 Task: Add Alba Botanica Coconut Rescue Body Lotion to the cart.
Action: Mouse moved to (667, 244)
Screenshot: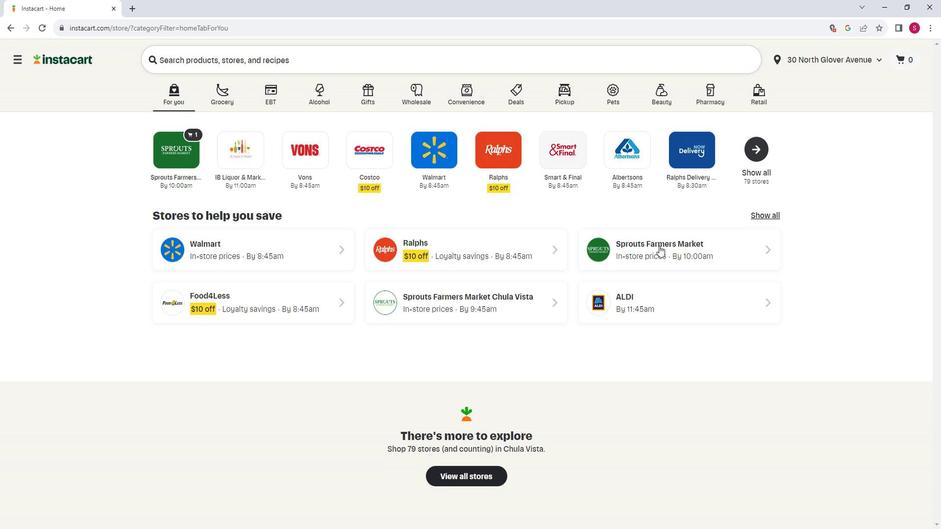 
Action: Mouse pressed left at (667, 244)
Screenshot: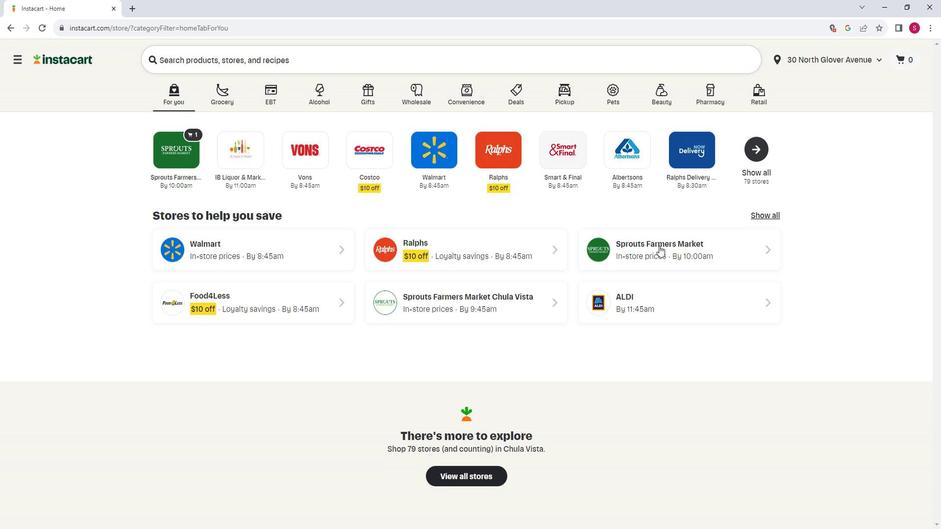 
Action: Mouse moved to (86, 320)
Screenshot: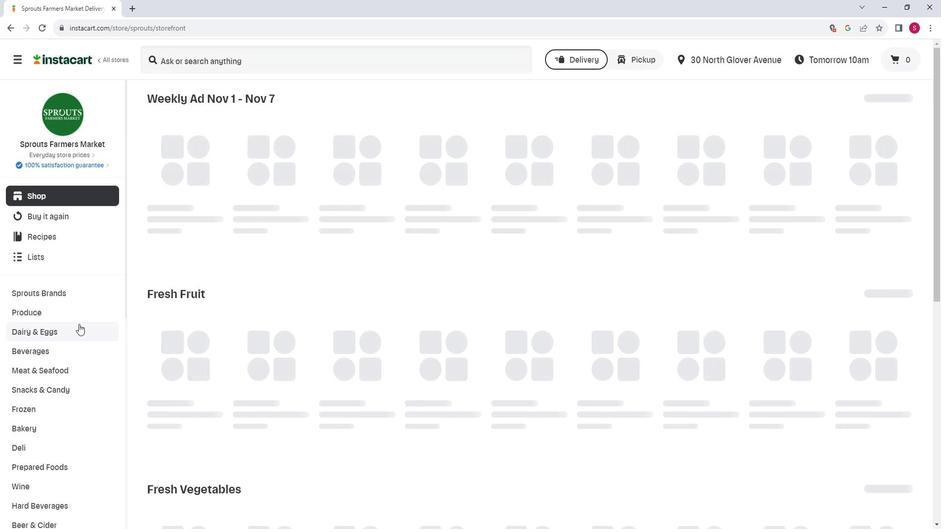 
Action: Mouse scrolled (86, 319) with delta (0, 0)
Screenshot: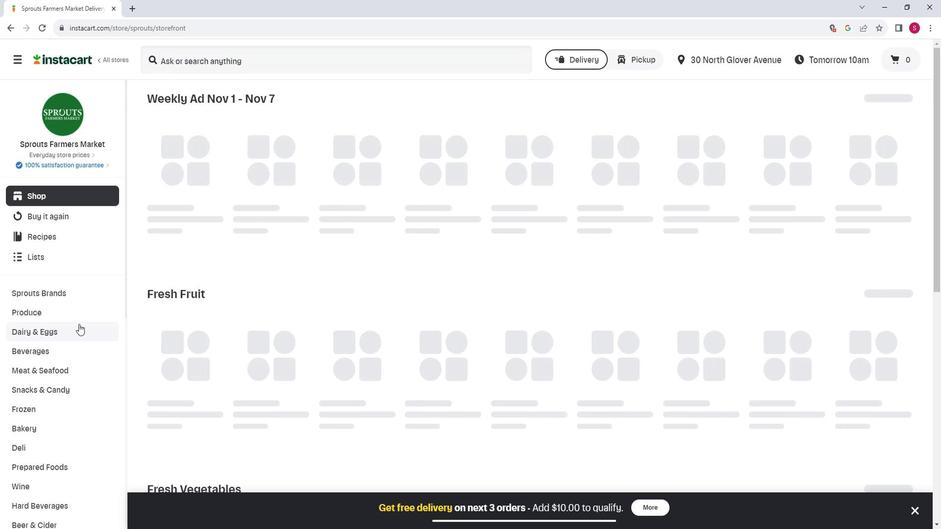 
Action: Mouse scrolled (86, 319) with delta (0, 0)
Screenshot: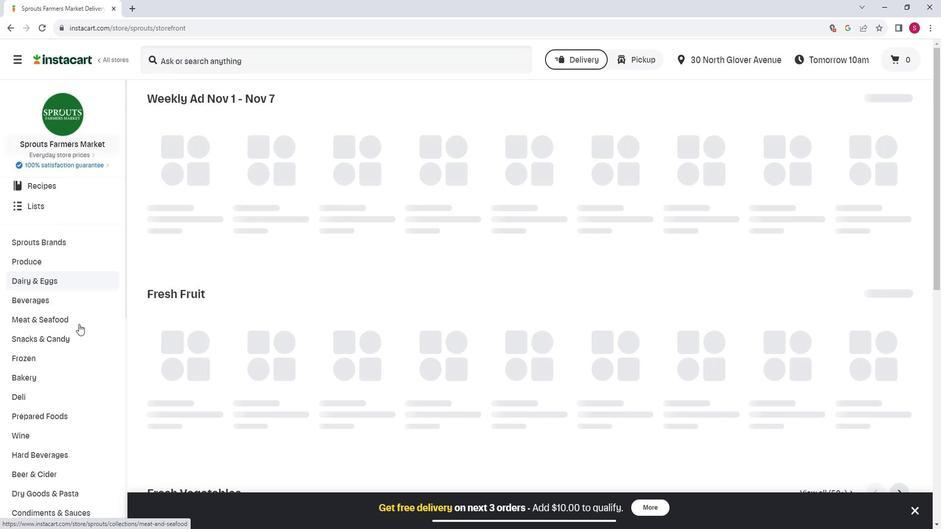 
Action: Mouse scrolled (86, 319) with delta (0, 0)
Screenshot: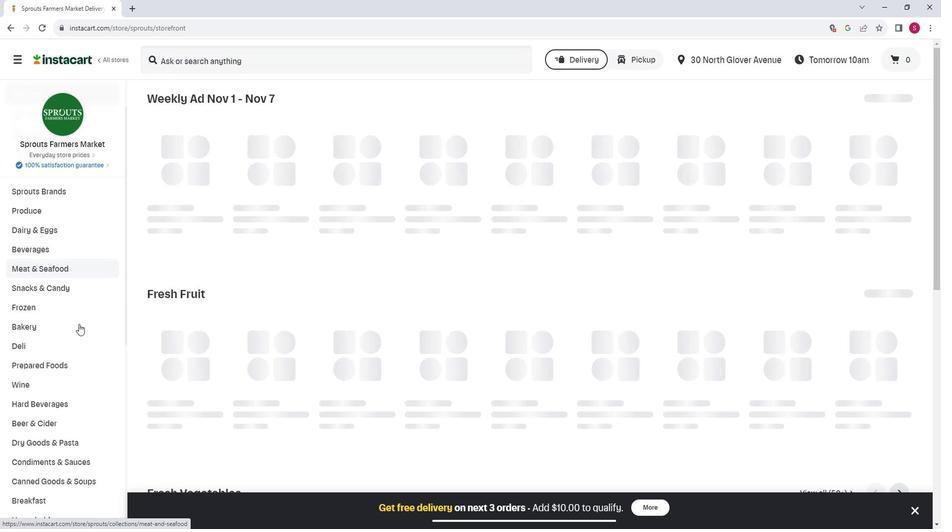 
Action: Mouse scrolled (86, 319) with delta (0, 0)
Screenshot: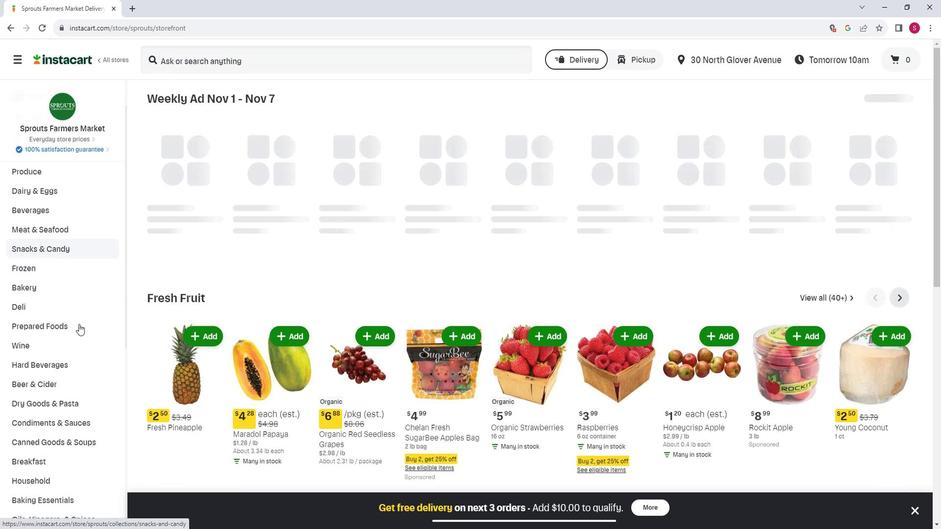 
Action: Mouse scrolled (86, 319) with delta (0, 0)
Screenshot: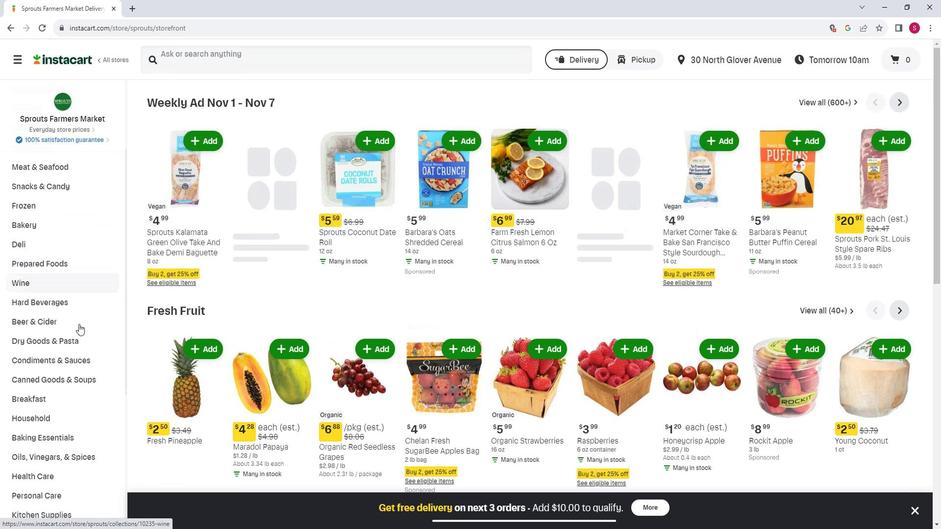 
Action: Mouse scrolled (86, 319) with delta (0, 0)
Screenshot: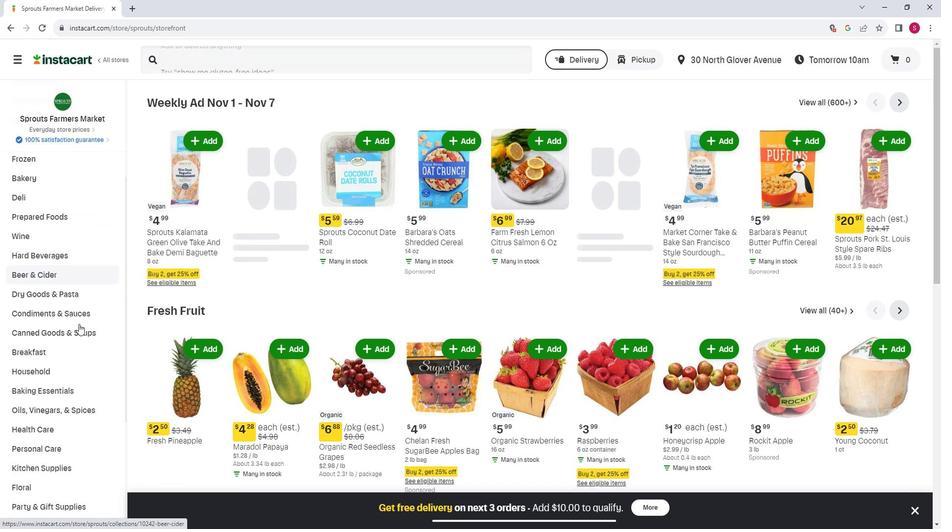 
Action: Mouse moved to (87, 320)
Screenshot: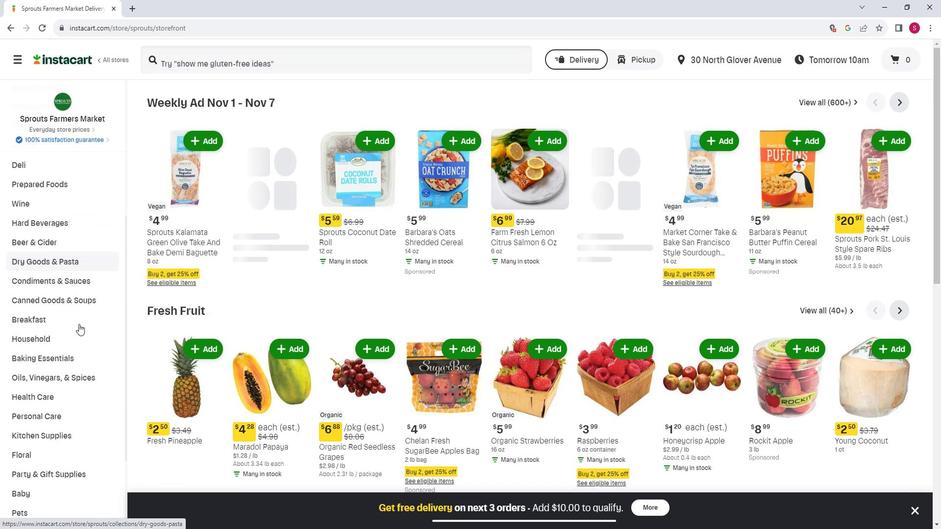 
Action: Mouse scrolled (87, 319) with delta (0, 0)
Screenshot: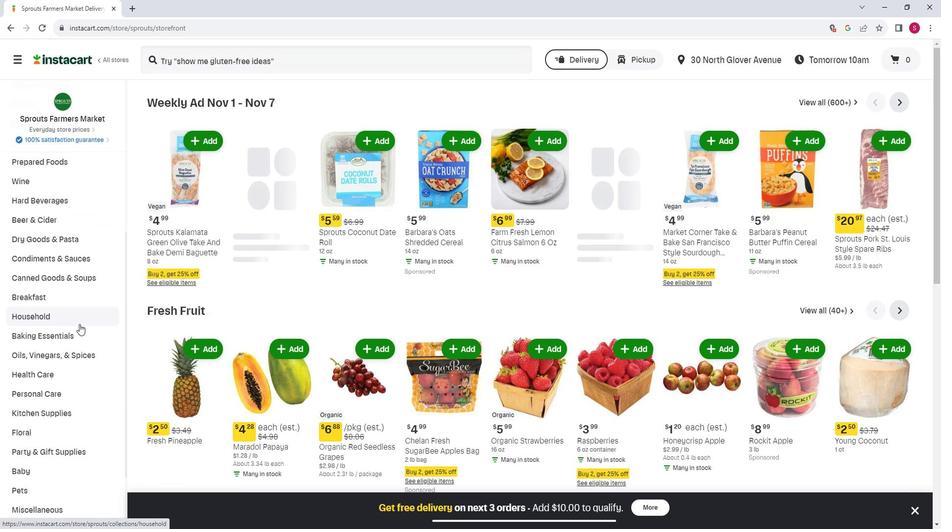 
Action: Mouse scrolled (87, 319) with delta (0, 0)
Screenshot: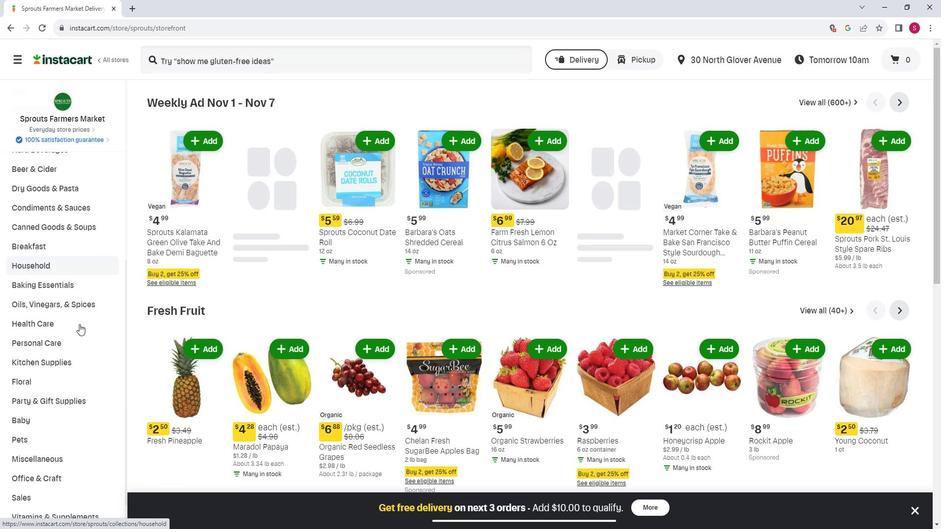 
Action: Mouse moved to (88, 327)
Screenshot: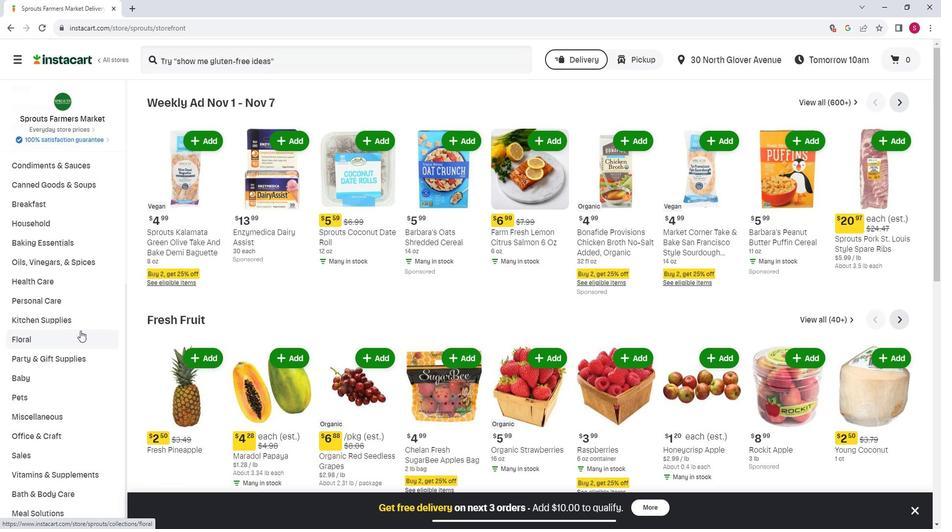 
Action: Mouse scrolled (88, 326) with delta (0, 0)
Screenshot: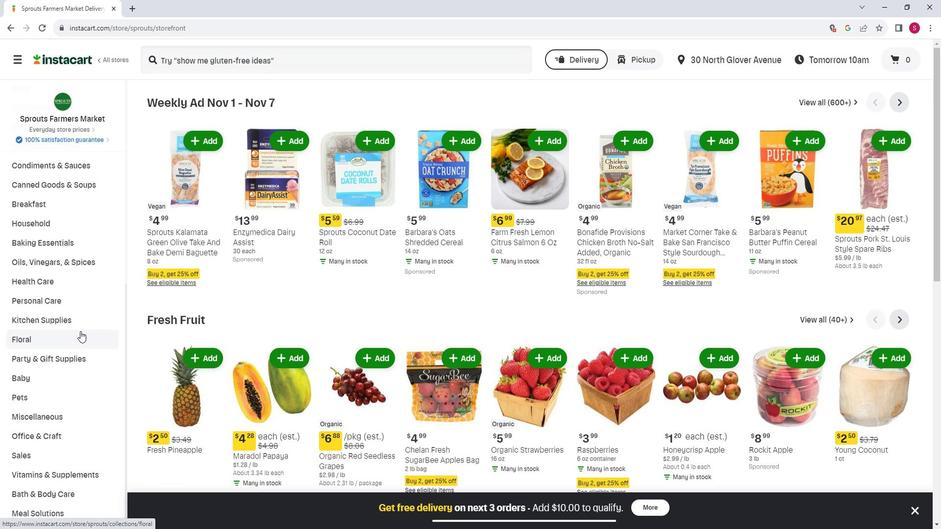 
Action: Mouse moved to (61, 301)
Screenshot: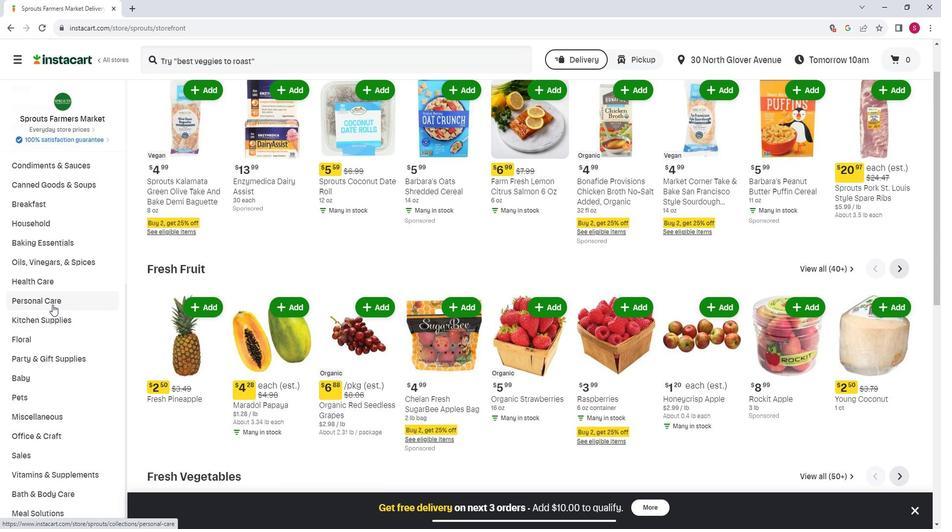 
Action: Mouse pressed left at (61, 301)
Screenshot: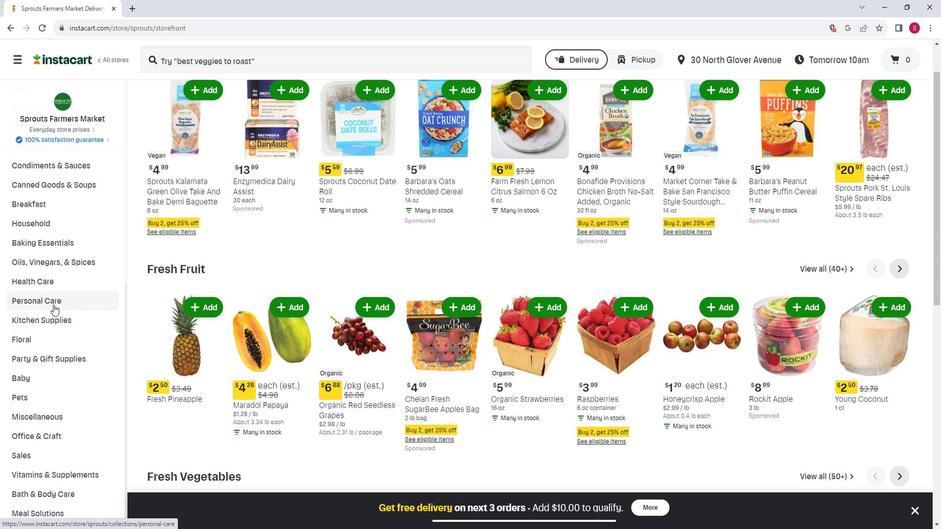 
Action: Mouse moved to (263, 125)
Screenshot: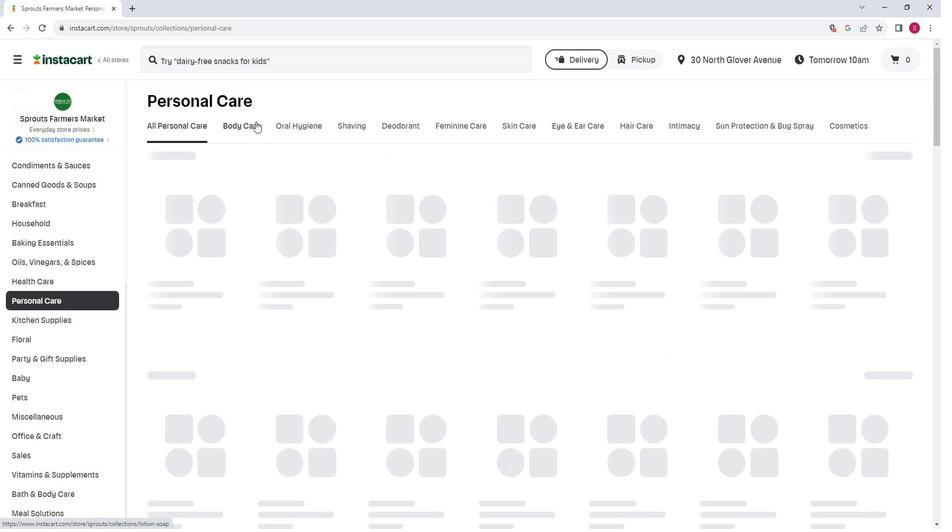 
Action: Mouse pressed left at (263, 125)
Screenshot: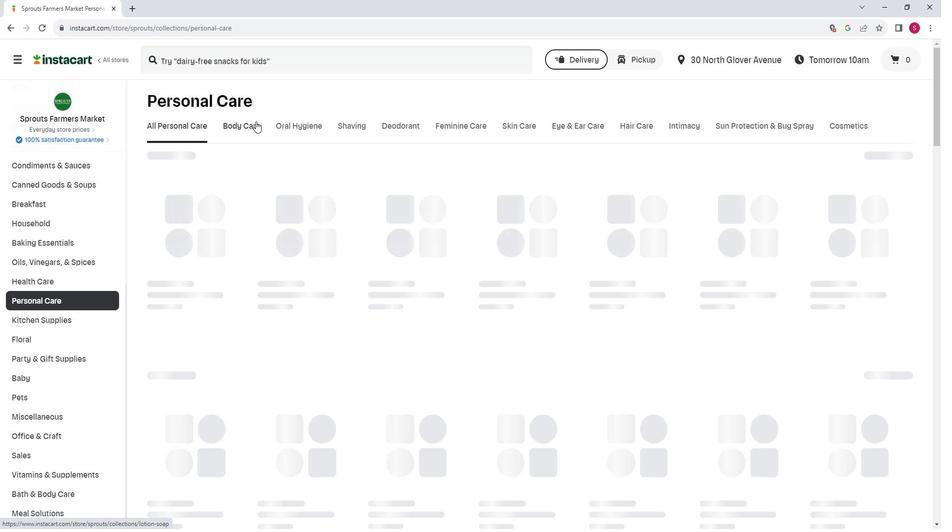 
Action: Mouse moved to (412, 165)
Screenshot: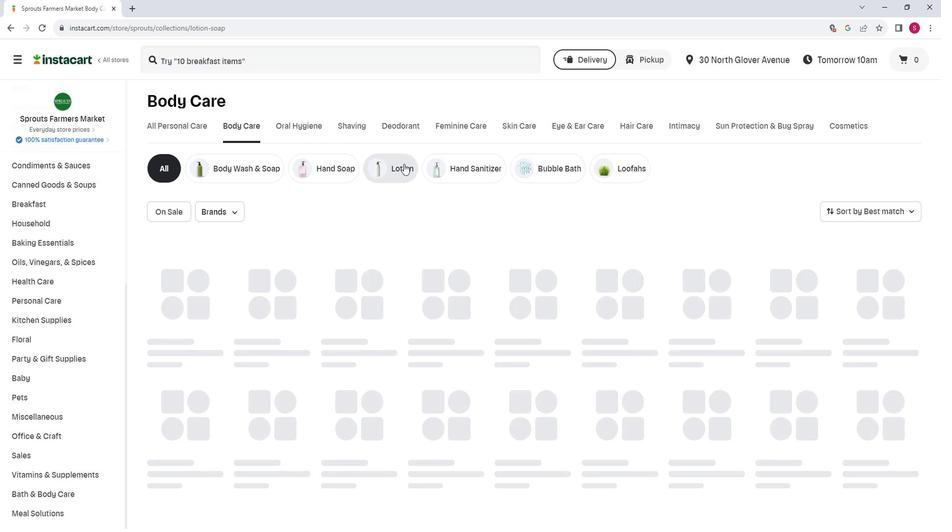 
Action: Mouse pressed left at (412, 165)
Screenshot: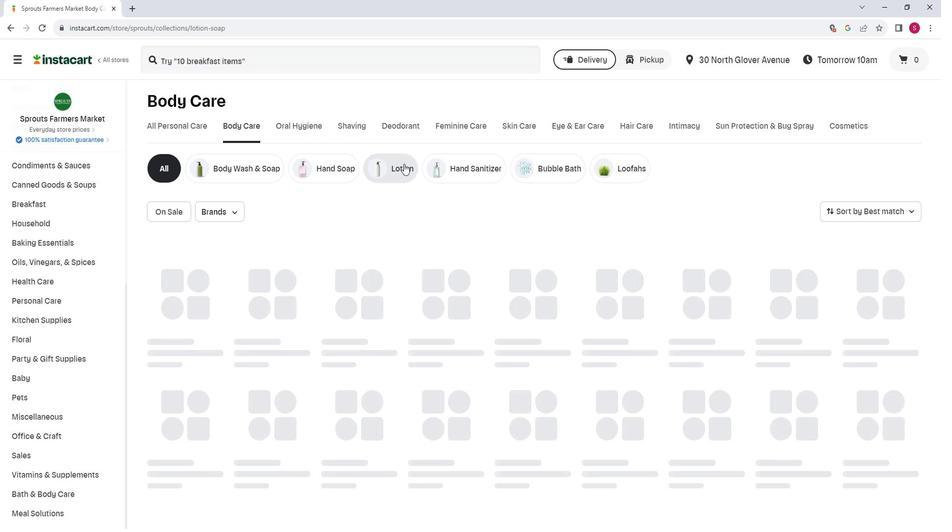 
Action: Mouse moved to (334, 68)
Screenshot: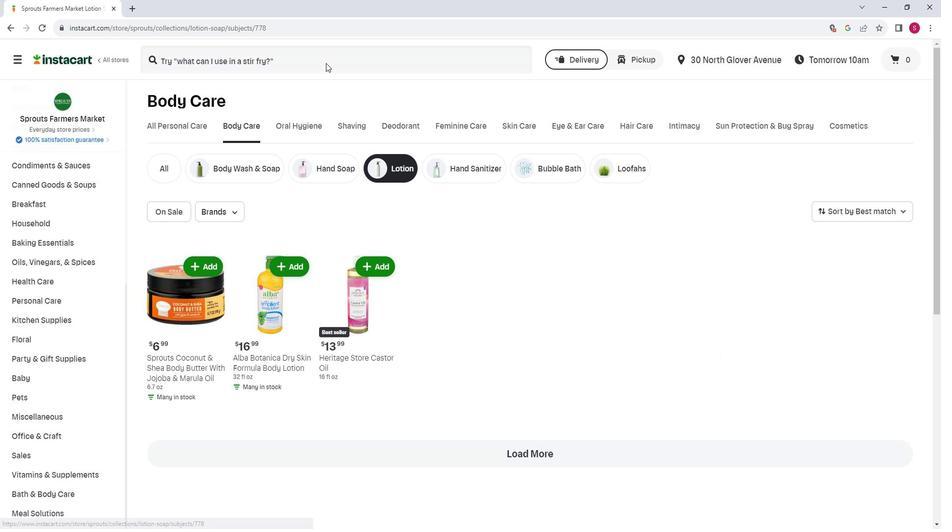 
Action: Mouse pressed left at (334, 68)
Screenshot: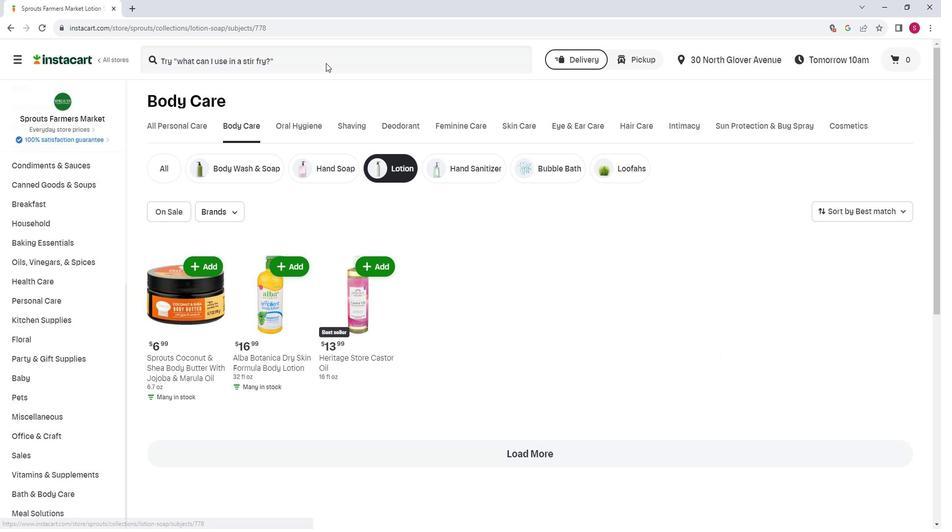 
Action: Key pressed <Key.shift>Alba<Key.space><Key.shift><Key.shift>Botanica<Key.space><Key.shift>Coconut<Key.space><Key.shift>Rescue<Key.space><Key.shift>Body<Key.space><Key.shift>Lotion<Key.enter>
Screenshot: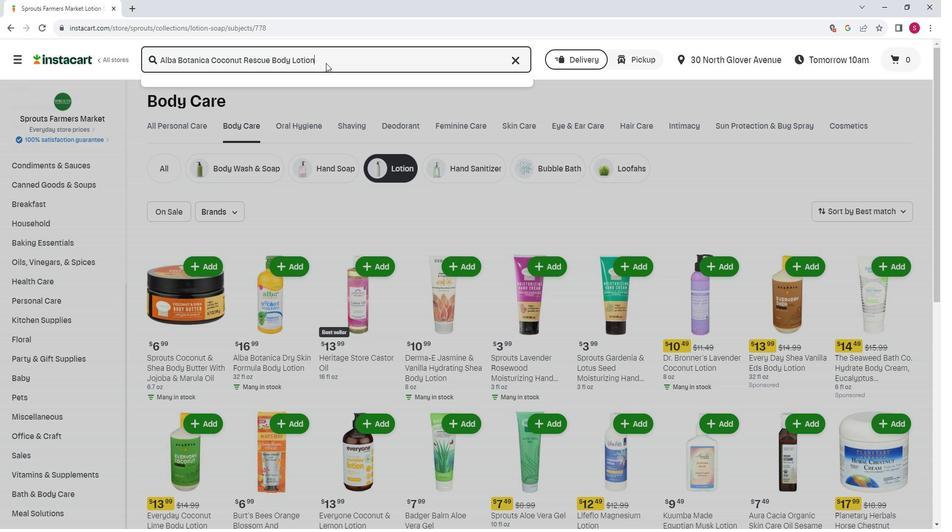 
Action: Mouse moved to (151, 172)
Screenshot: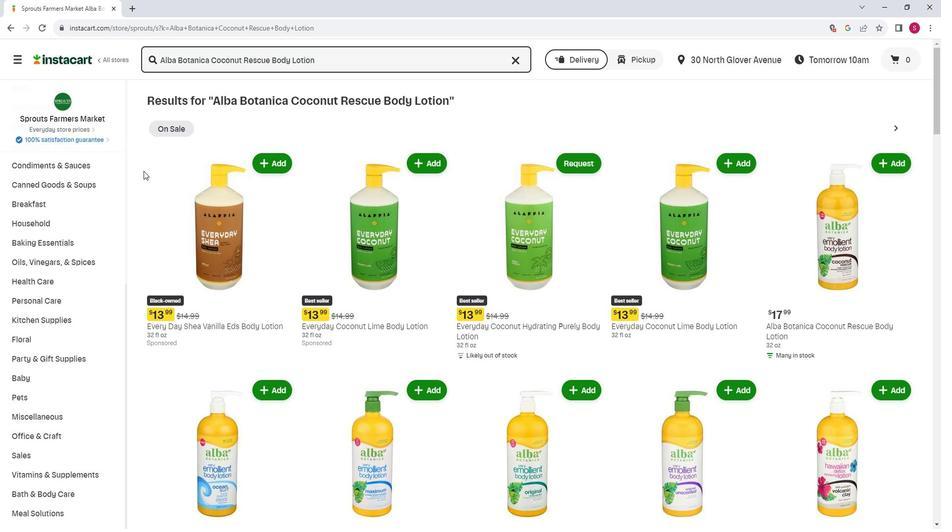 
Action: Mouse scrolled (151, 172) with delta (0, 0)
Screenshot: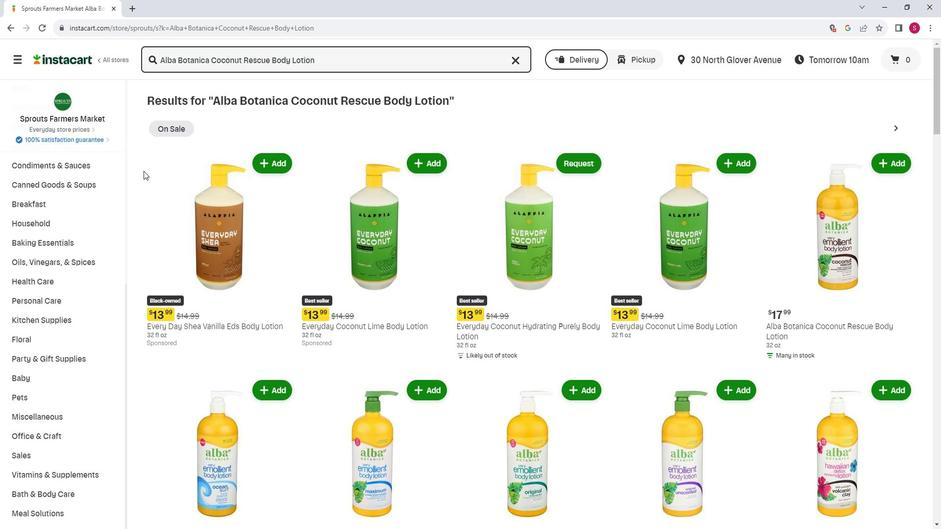
Action: Mouse scrolled (151, 173) with delta (0, 0)
Screenshot: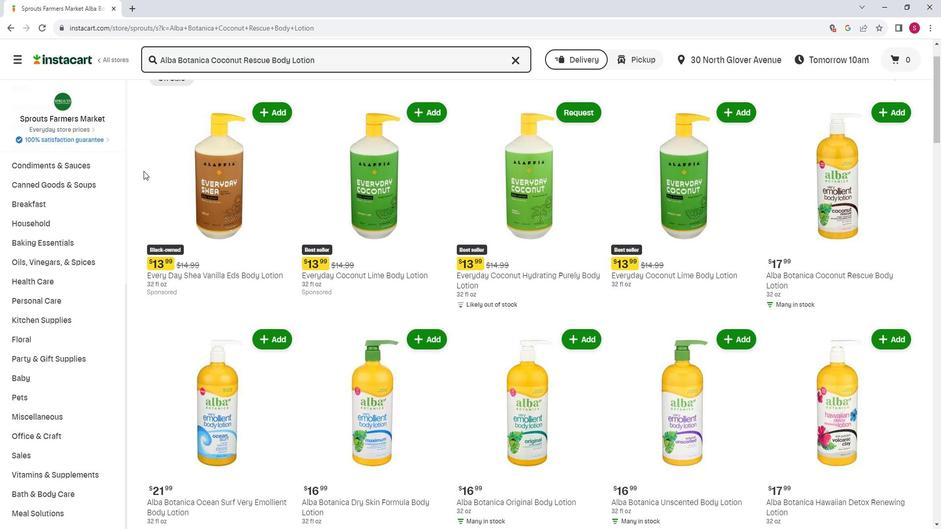 
Action: Mouse scrolled (151, 173) with delta (0, 0)
Screenshot: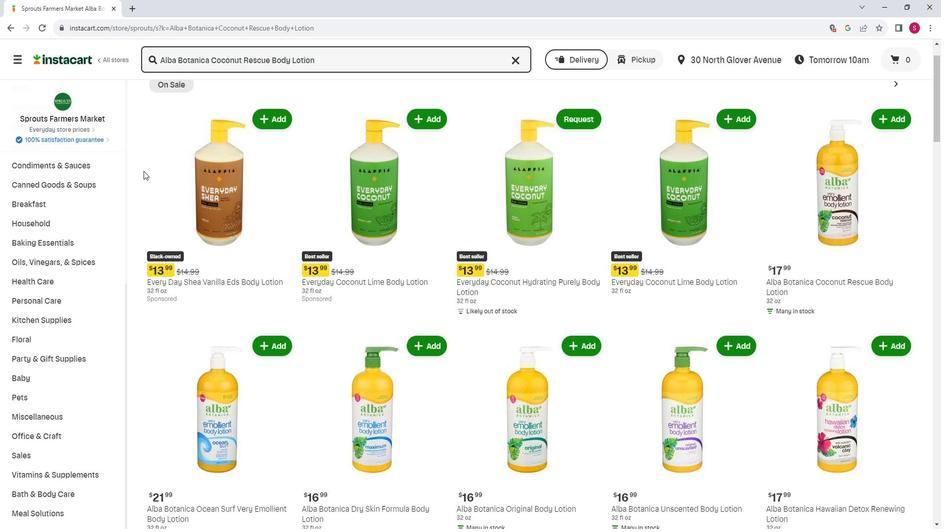 
Action: Mouse moved to (889, 160)
Screenshot: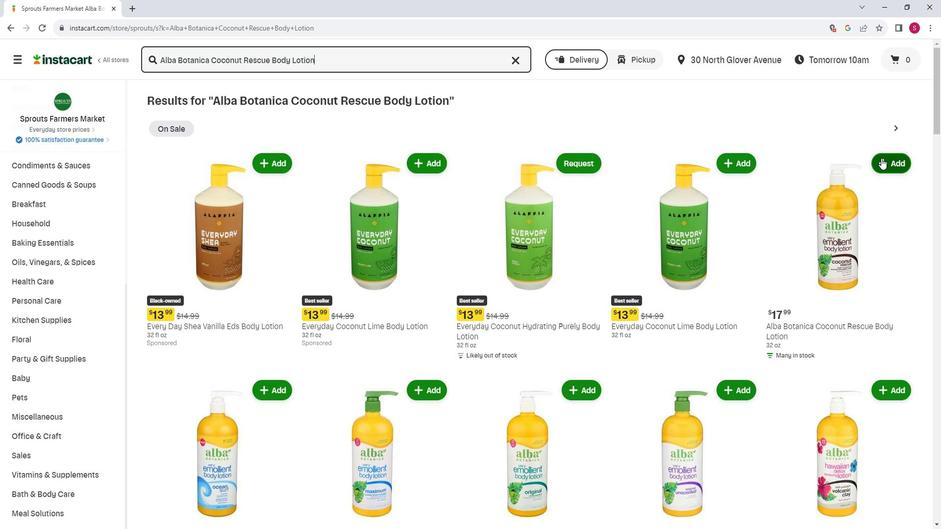 
Action: Mouse pressed left at (889, 160)
Screenshot: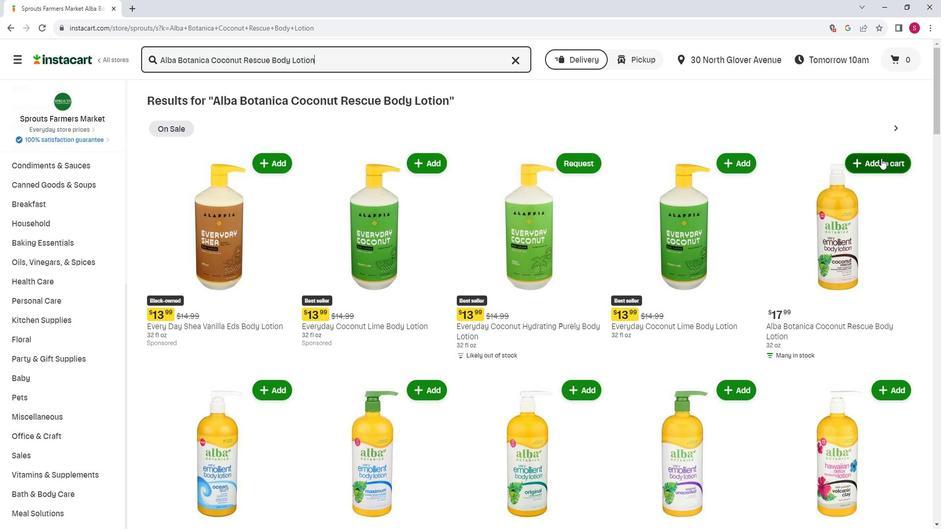 
Action: Mouse moved to (744, 158)
Screenshot: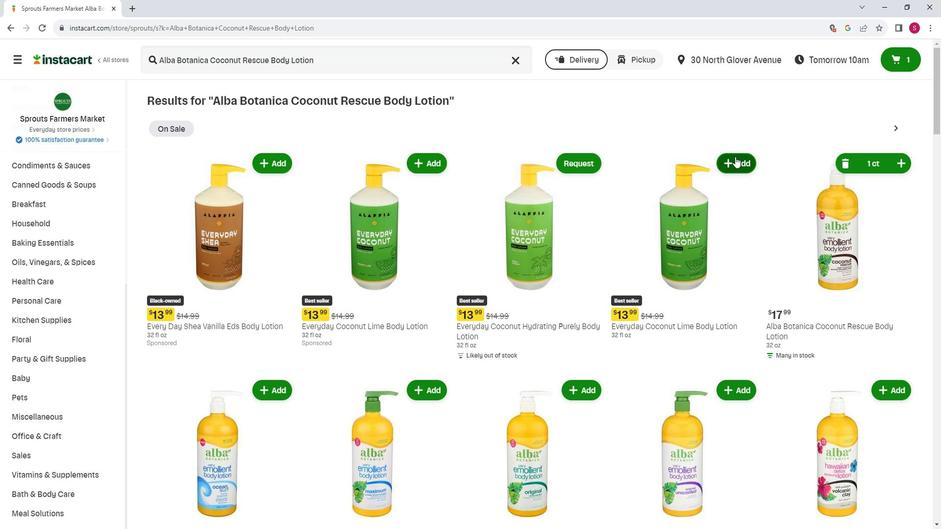 
